 Task: Set the theme color for the current profile to "Light teal".
Action: Mouse moved to (1139, 33)
Screenshot: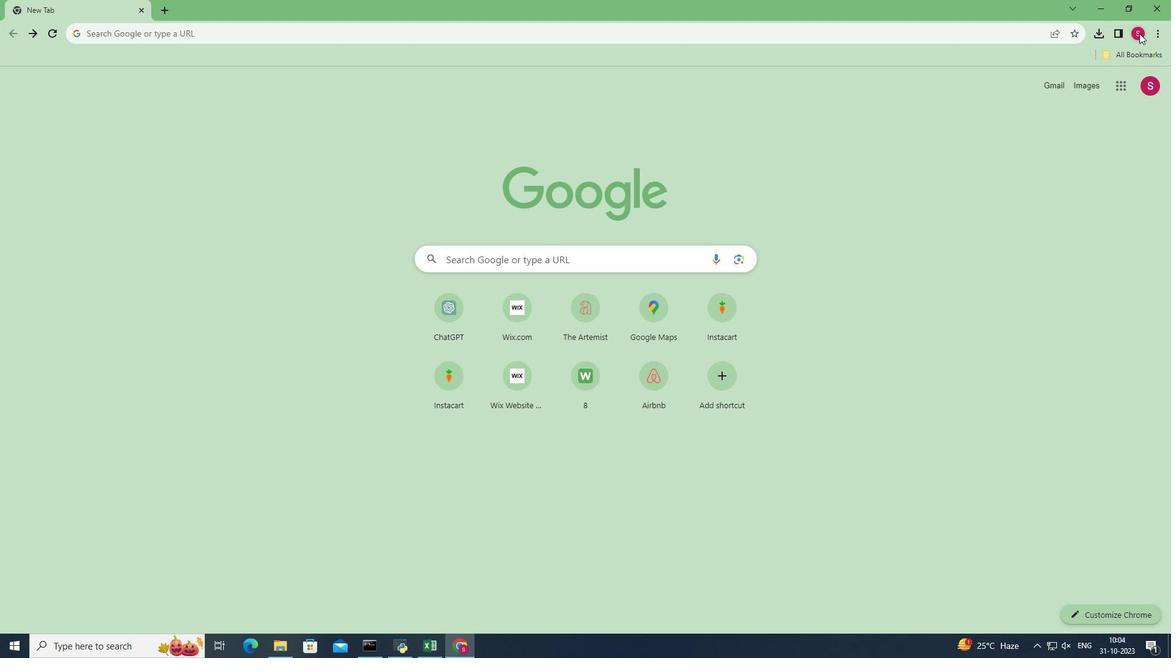 
Action: Mouse pressed left at (1139, 33)
Screenshot: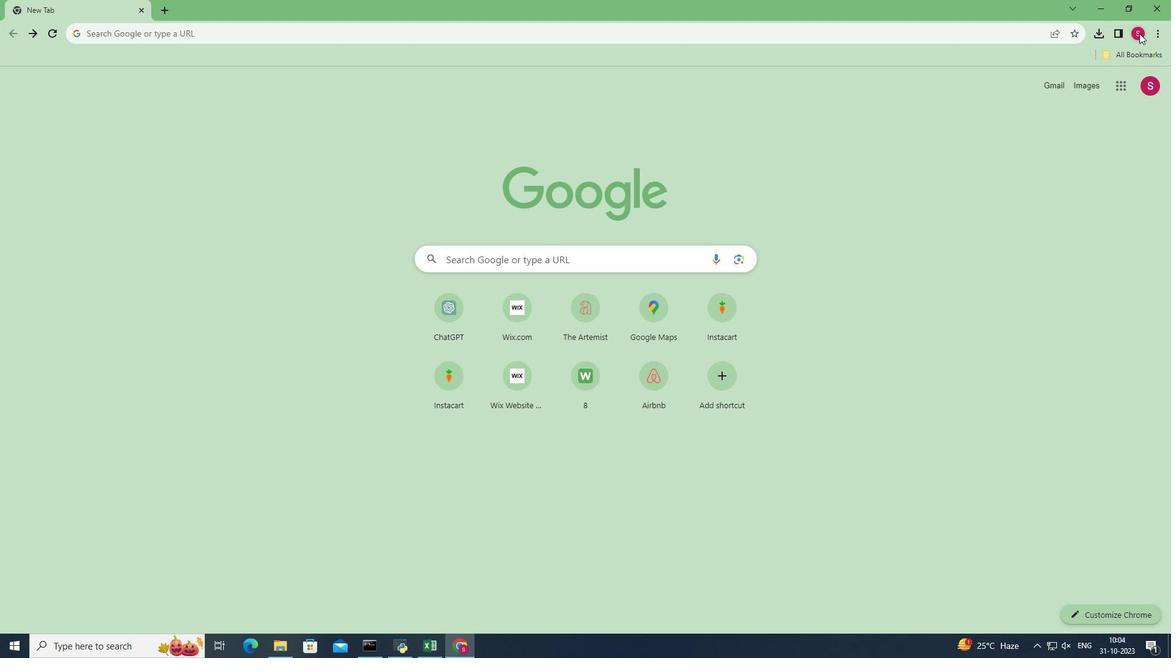 
Action: Mouse pressed left at (1139, 33)
Screenshot: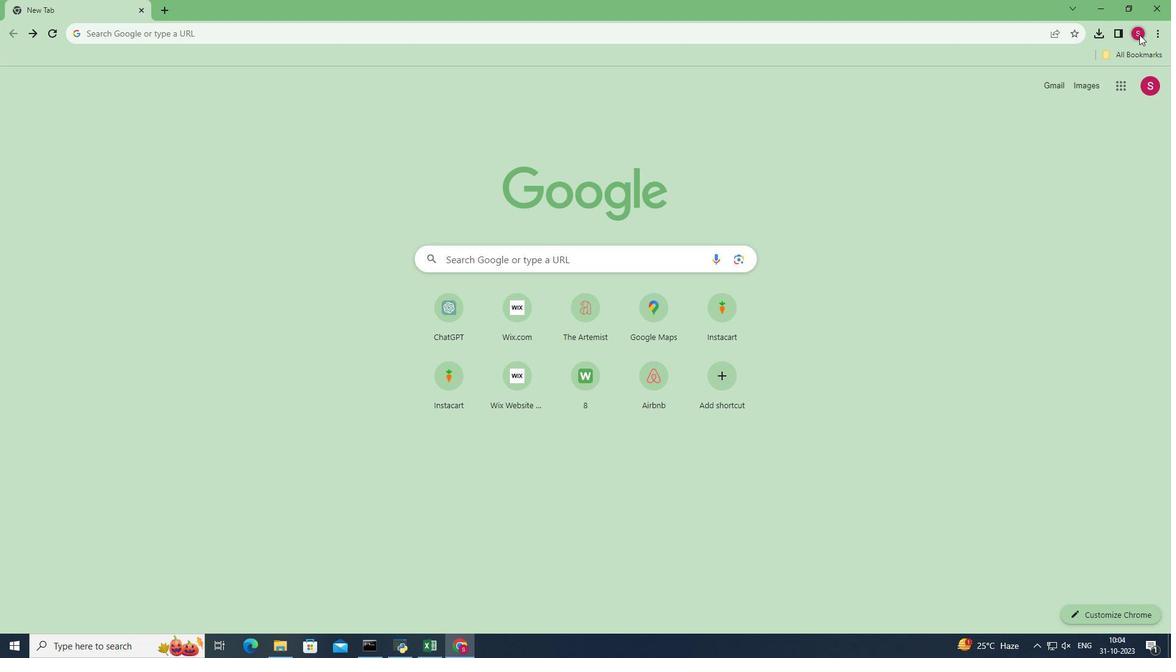 
Action: Mouse moved to (1135, 30)
Screenshot: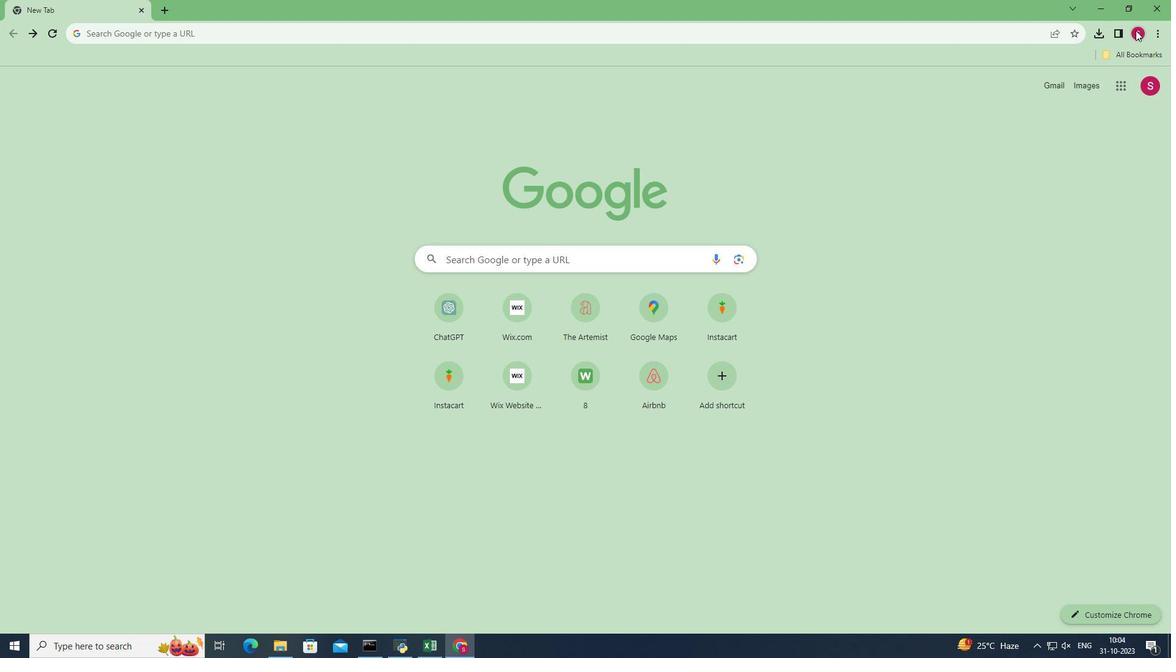 
Action: Mouse pressed left at (1135, 30)
Screenshot: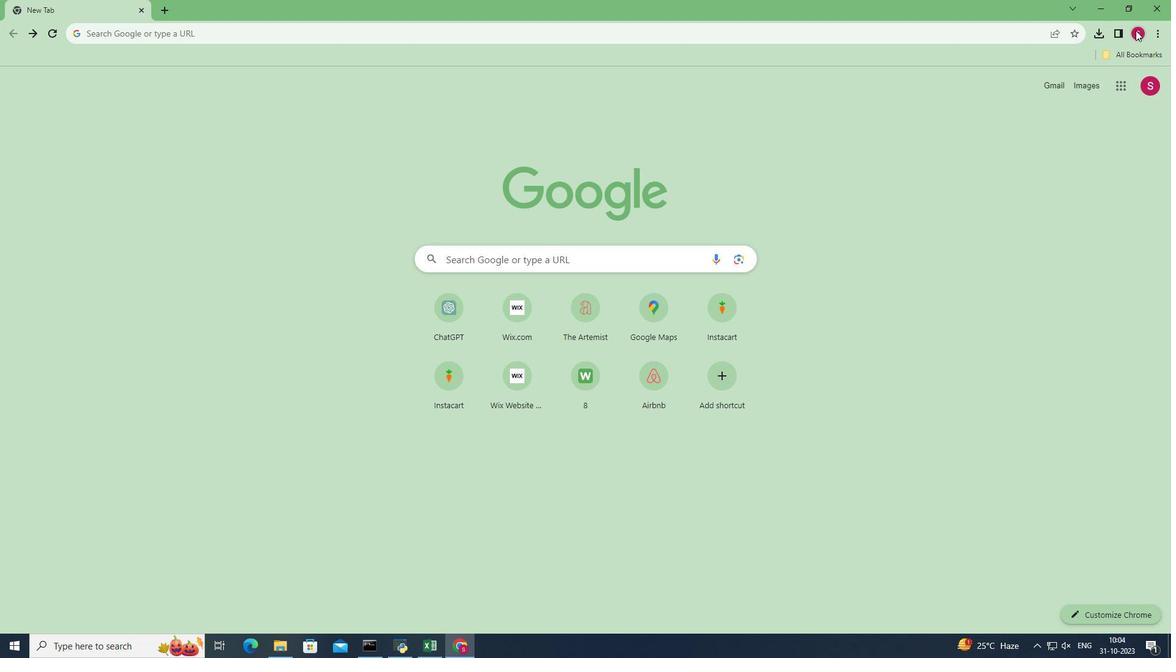 
Action: Mouse moved to (1127, 81)
Screenshot: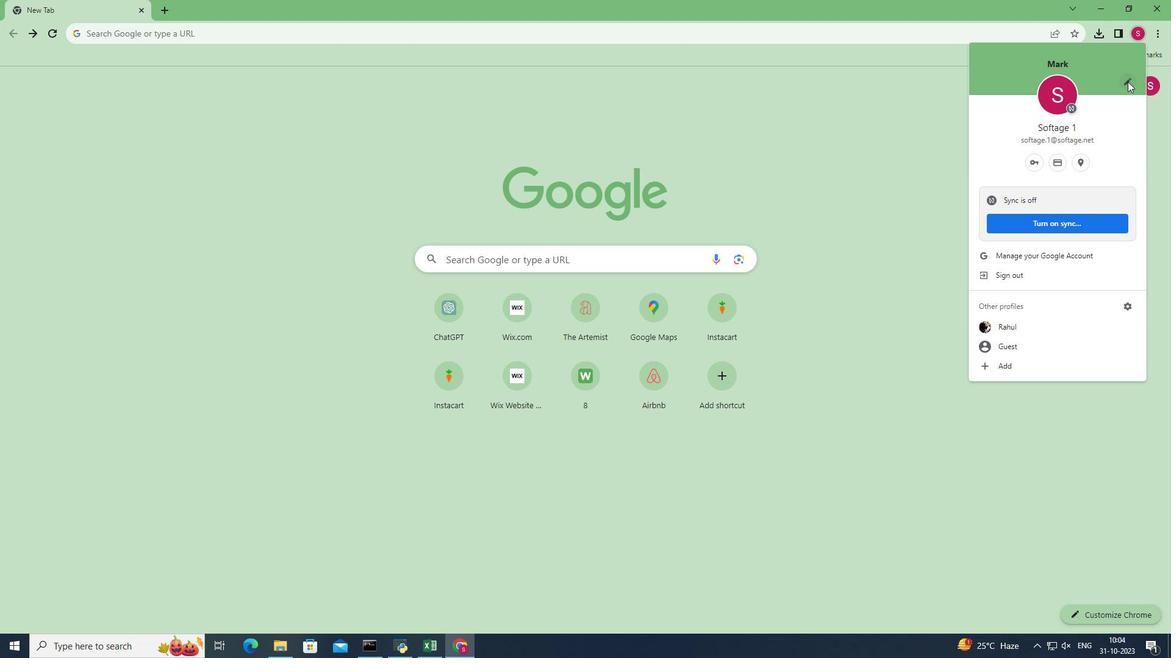 
Action: Mouse pressed left at (1127, 81)
Screenshot: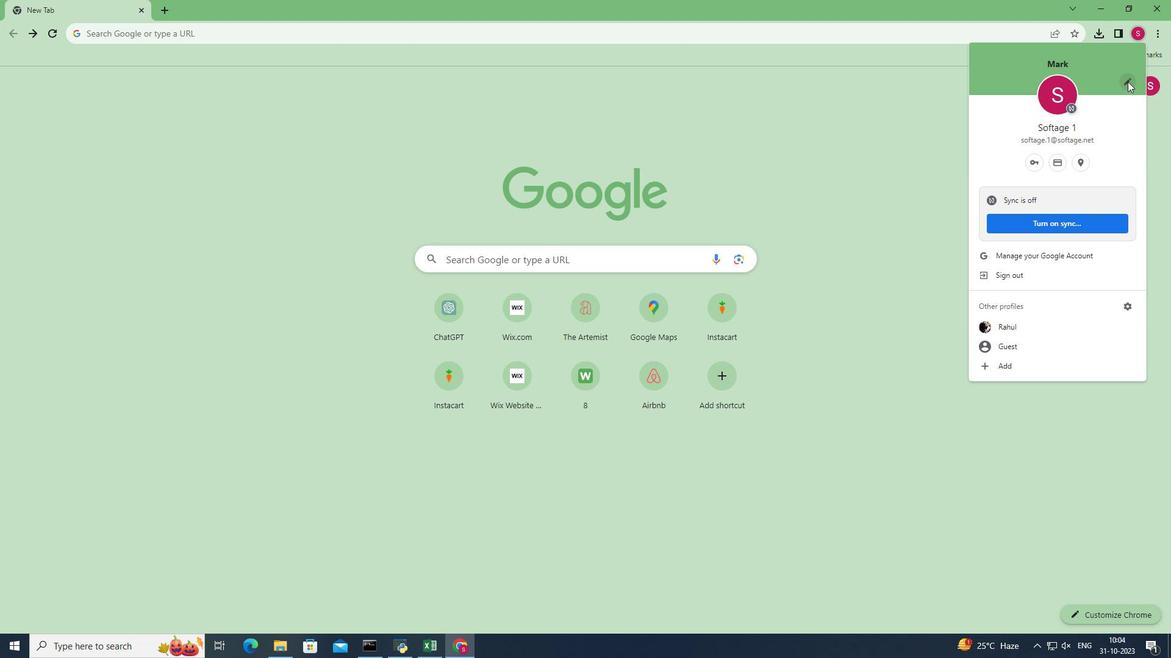 
Action: Mouse moved to (602, 353)
Screenshot: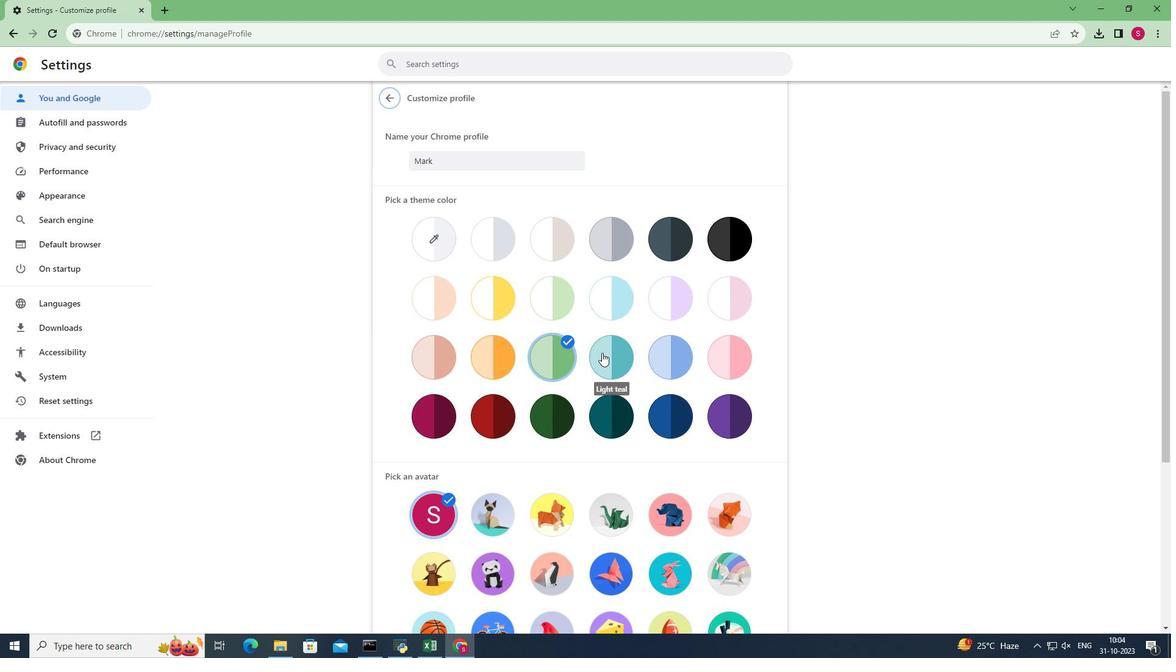 
Action: Mouse pressed left at (602, 353)
Screenshot: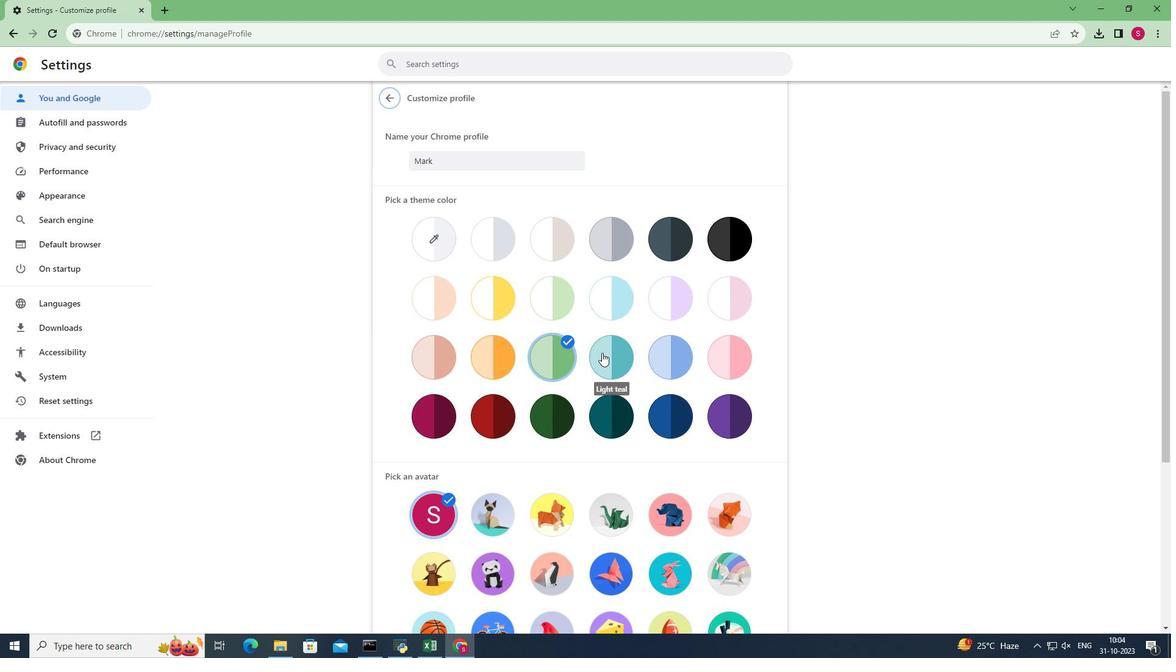 
Action: Mouse moved to (928, 344)
Screenshot: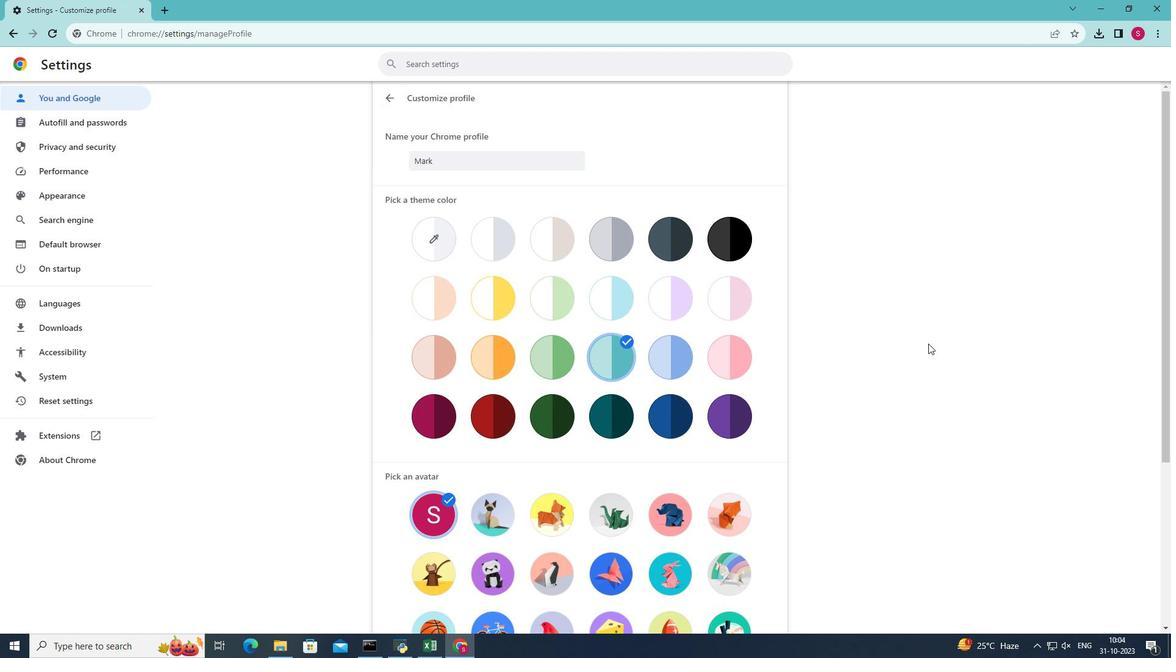 
